 Task: Create a rule from the Agile list, Priority changed -> Complete task in the project AgileOutlook if Priority Cleared then Complete Task
Action: Mouse moved to (1128, 101)
Screenshot: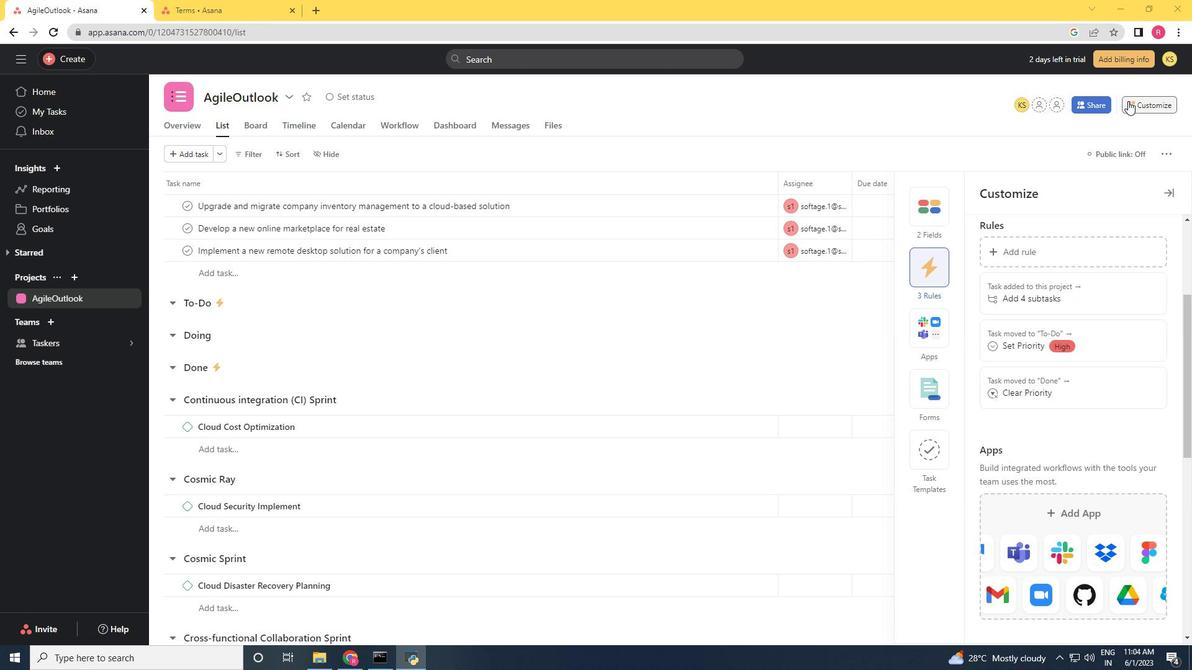 
Action: Mouse pressed left at (1128, 101)
Screenshot: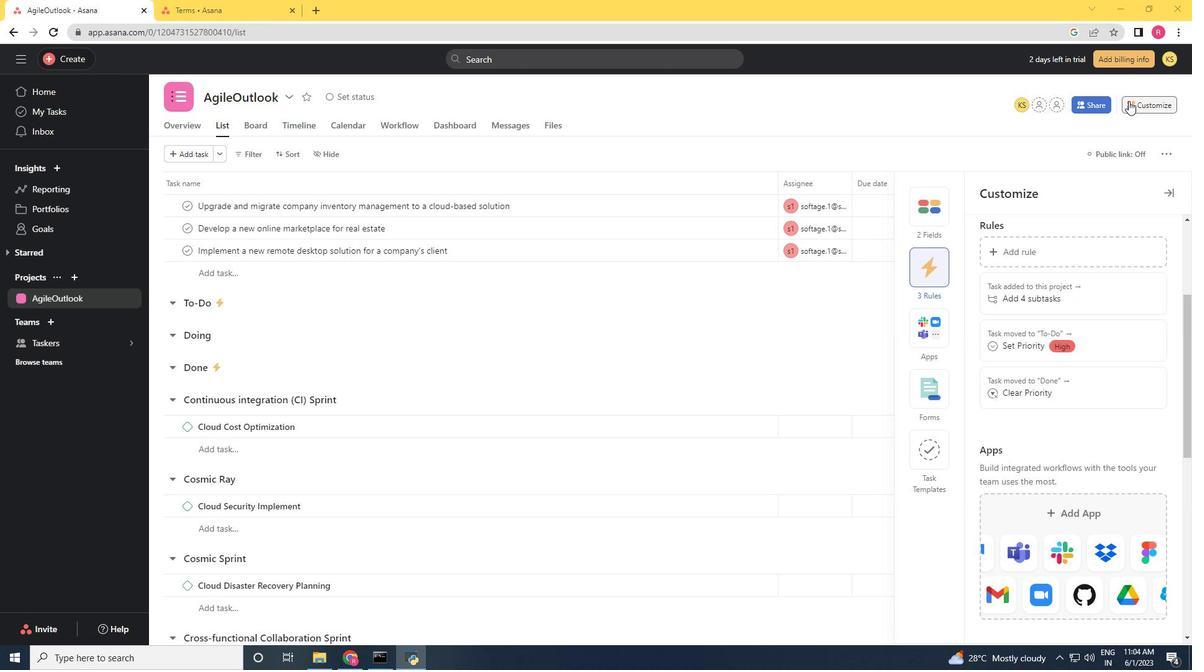 
Action: Mouse moved to (1139, 94)
Screenshot: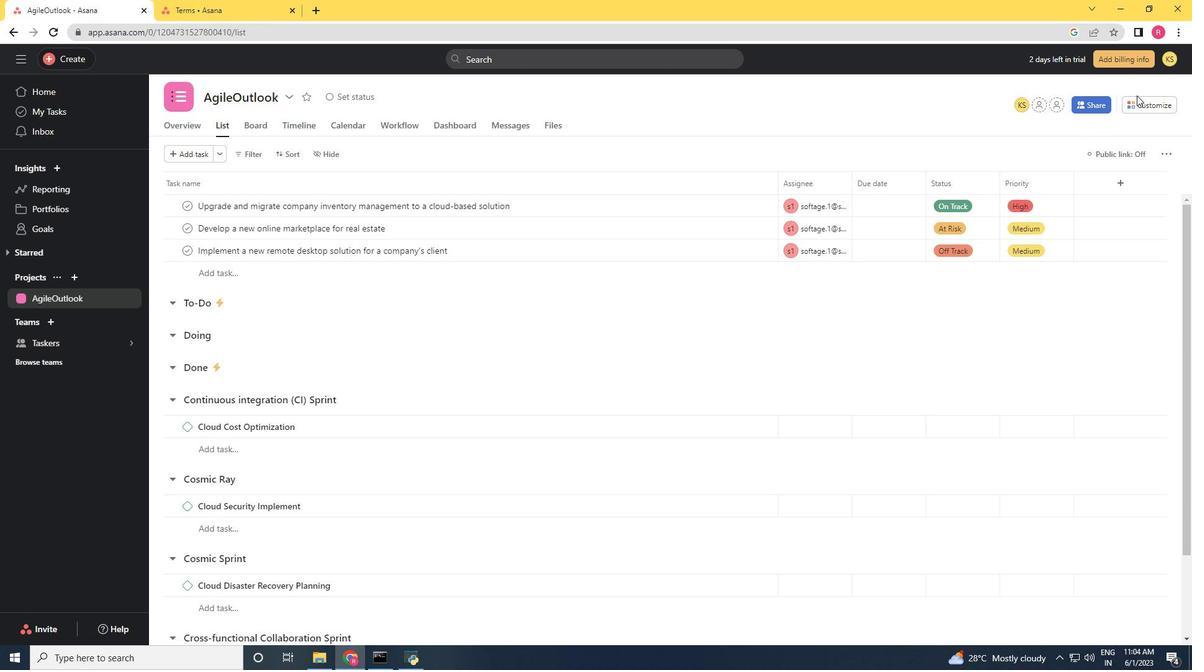 
Action: Mouse pressed left at (1139, 94)
Screenshot: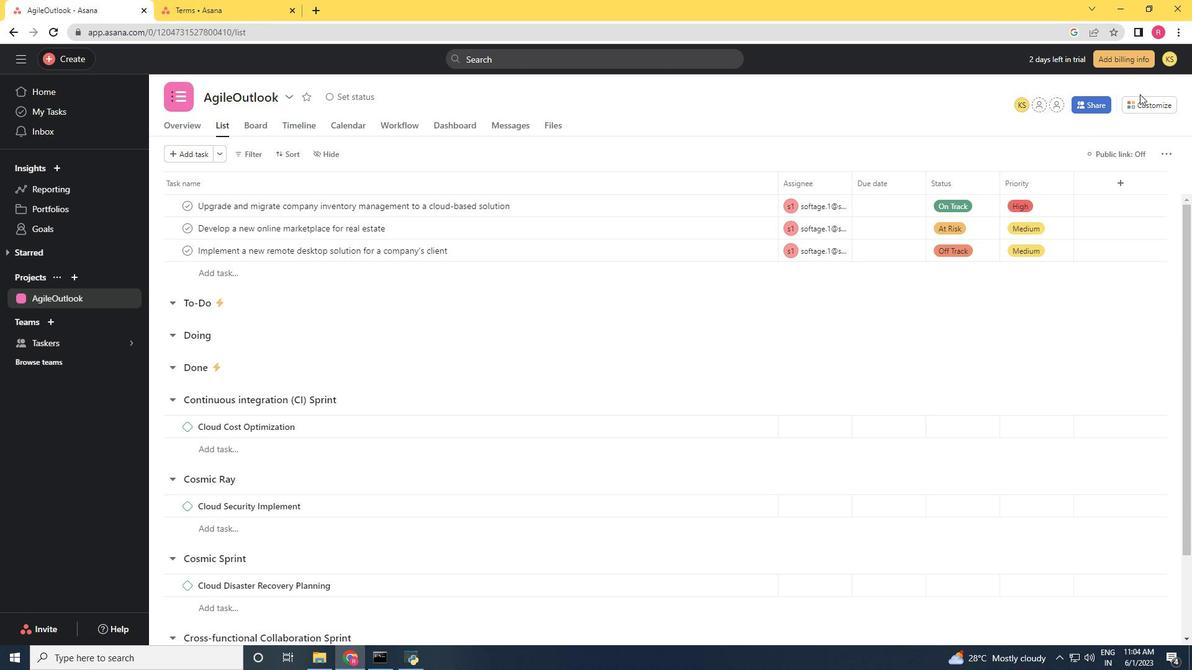 
Action: Mouse moved to (1134, 101)
Screenshot: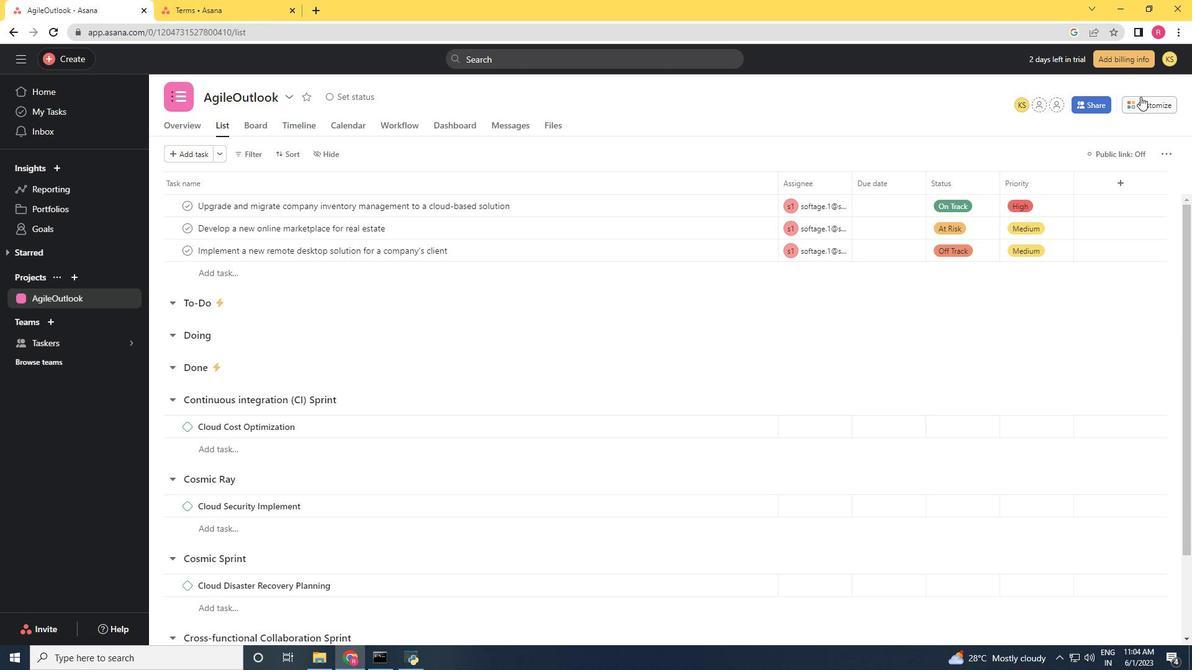 
Action: Mouse pressed left at (1140, 97)
Screenshot: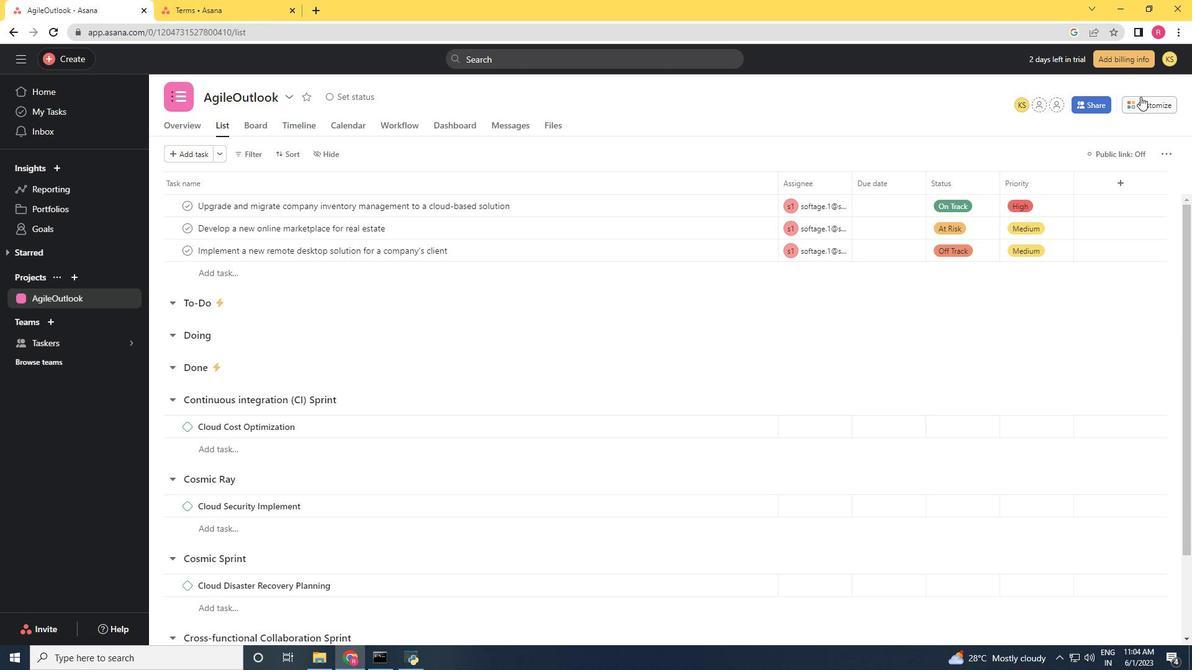 
Action: Mouse moved to (934, 286)
Screenshot: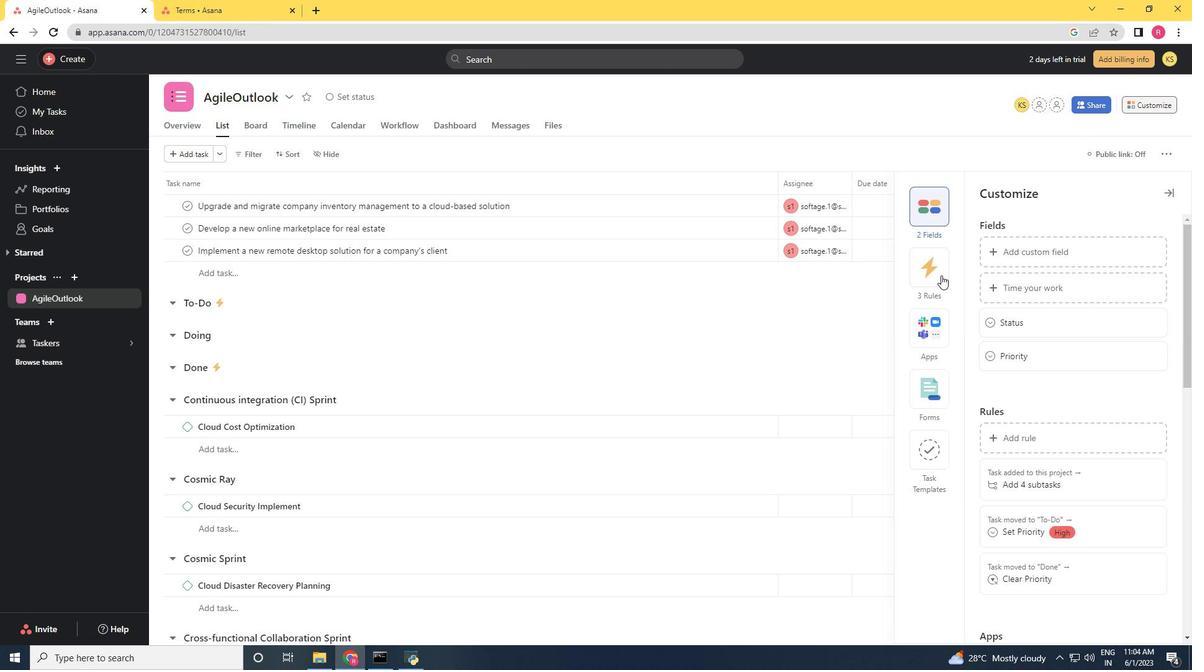 
Action: Mouse pressed left at (934, 286)
Screenshot: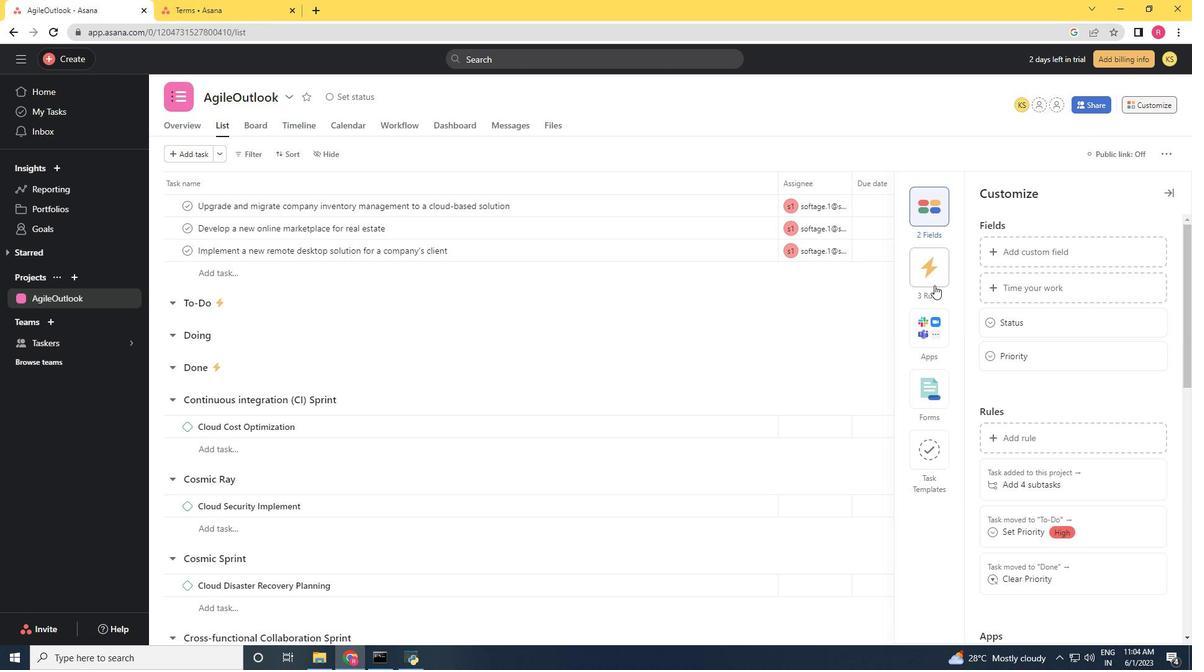 
Action: Mouse moved to (1025, 245)
Screenshot: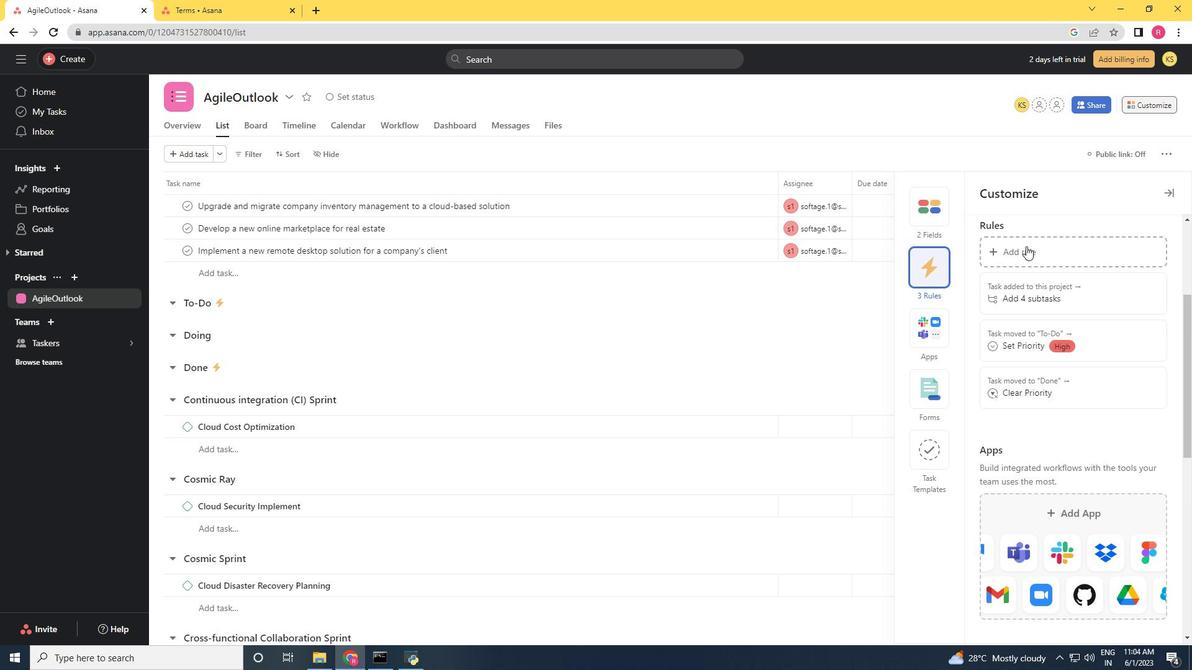 
Action: Mouse pressed left at (1025, 245)
Screenshot: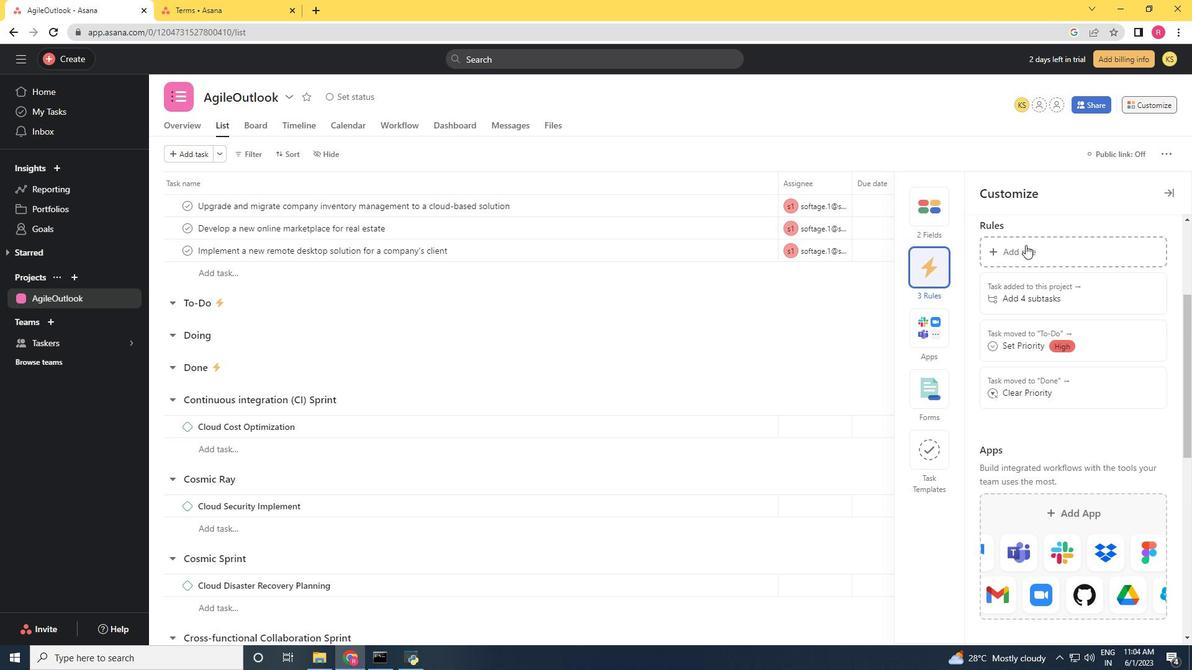 
Action: Mouse moved to (250, 189)
Screenshot: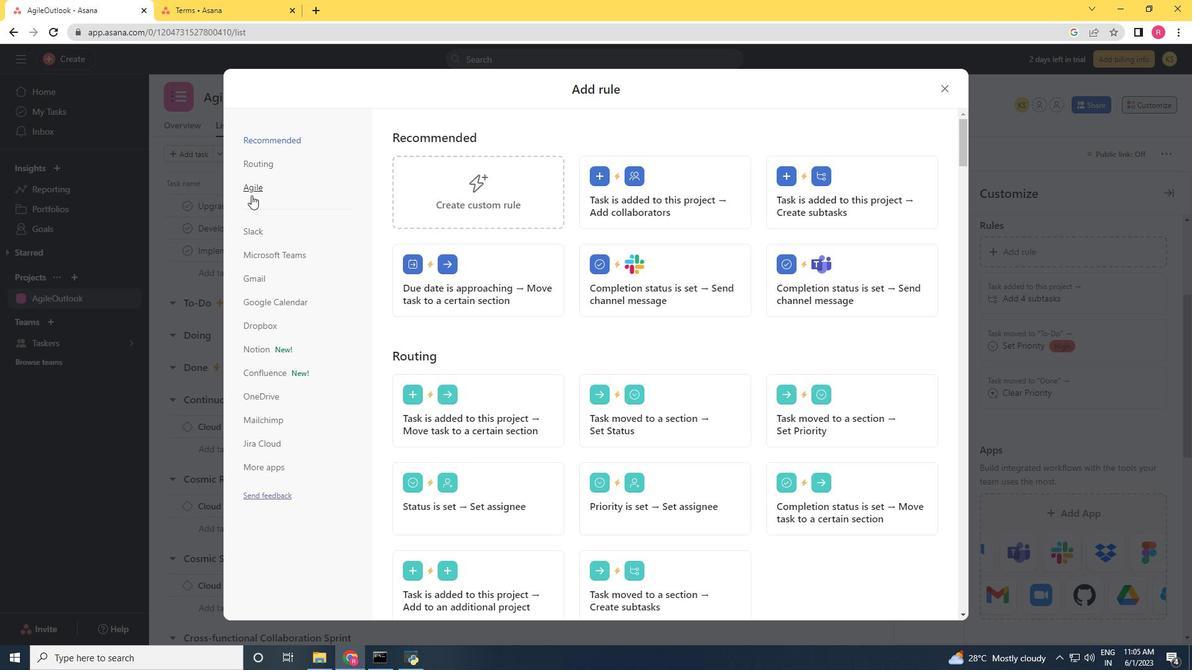 
Action: Mouse pressed left at (250, 189)
Screenshot: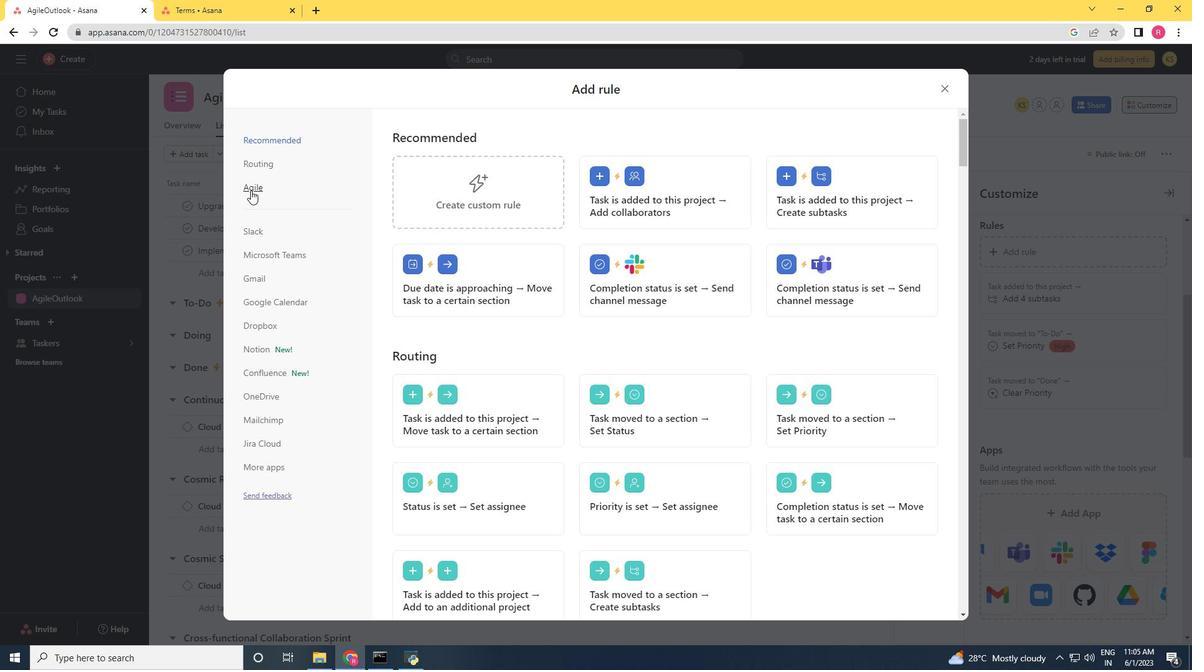 
Action: Mouse moved to (701, 200)
Screenshot: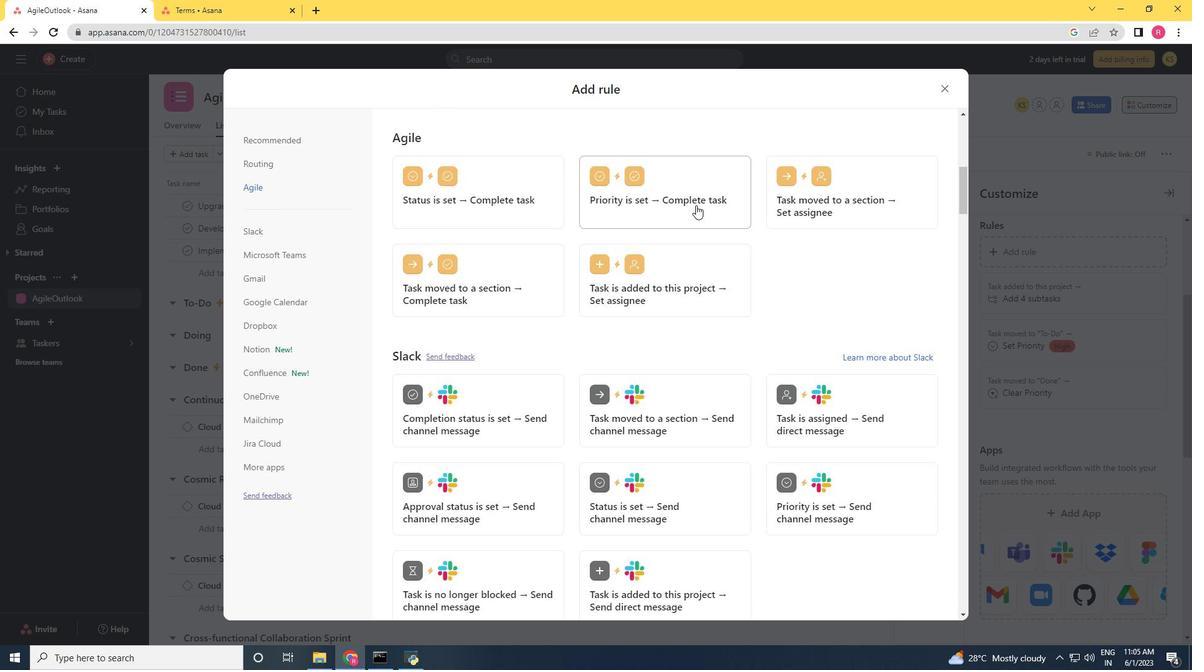 
Action: Mouse pressed left at (701, 200)
Screenshot: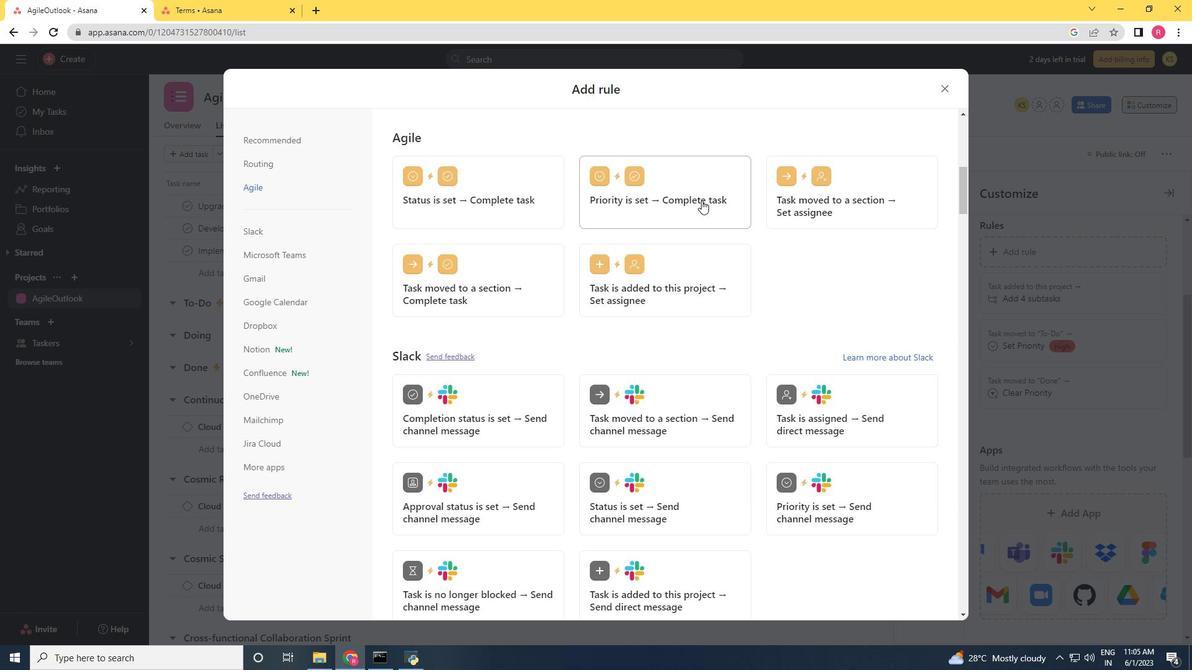 
Action: Mouse moved to (825, 210)
Screenshot: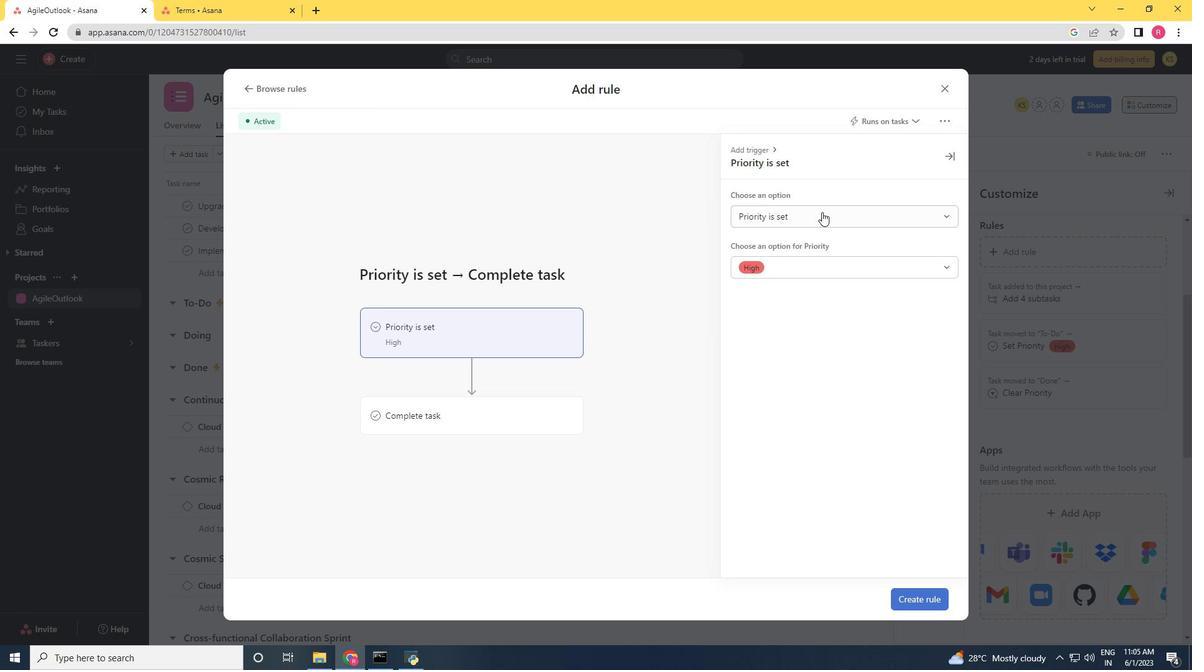 
Action: Mouse pressed left at (825, 210)
Screenshot: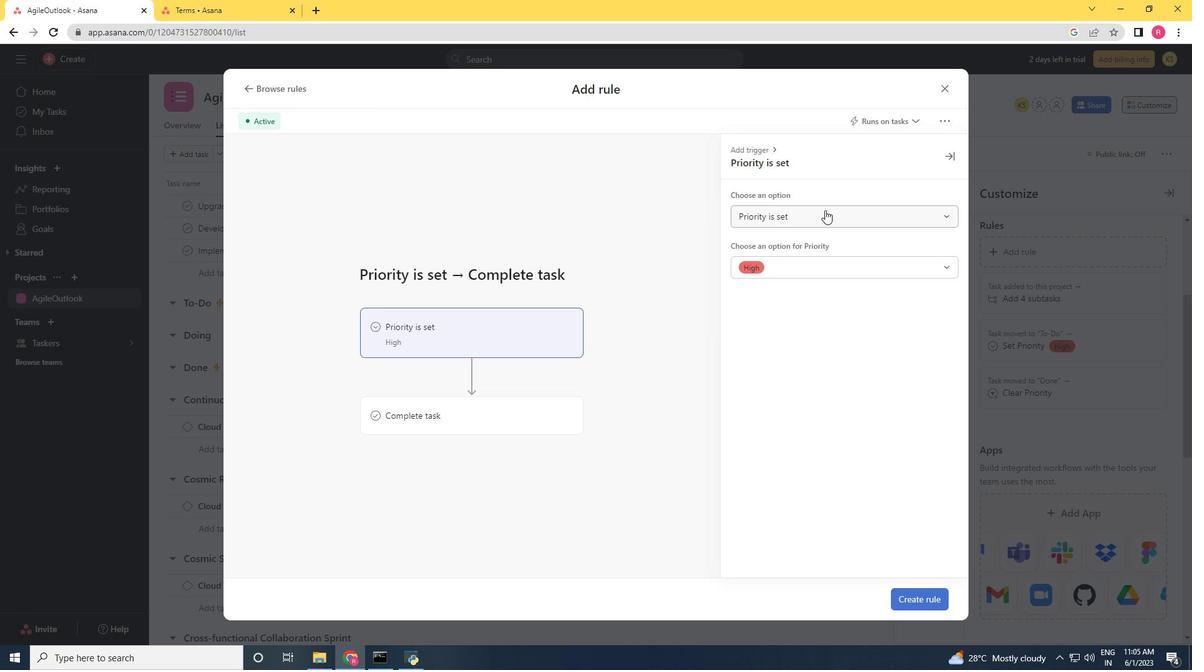 
Action: Mouse moved to (804, 256)
Screenshot: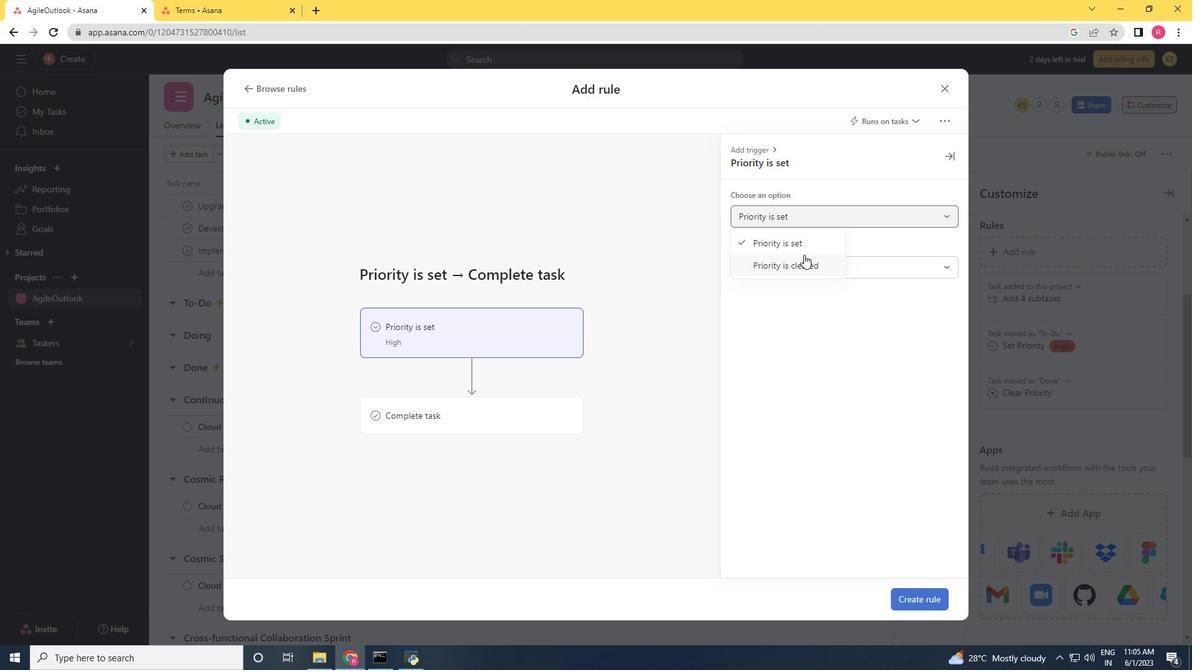 
Action: Mouse pressed left at (804, 256)
Screenshot: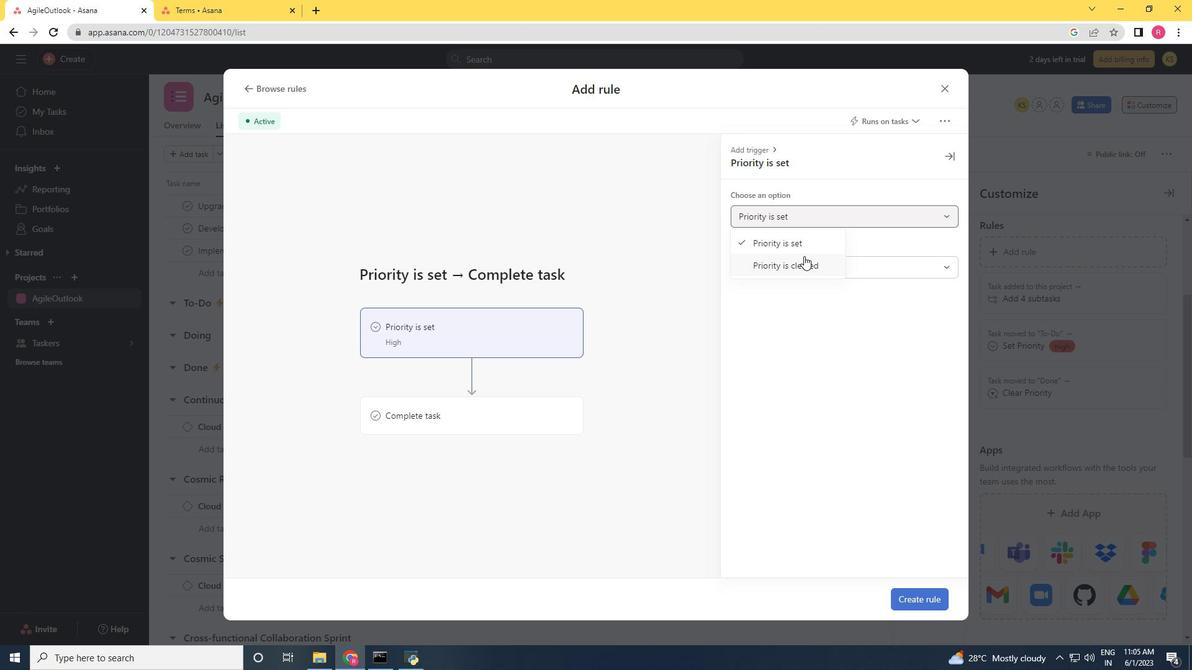 
Action: Mouse moved to (483, 416)
Screenshot: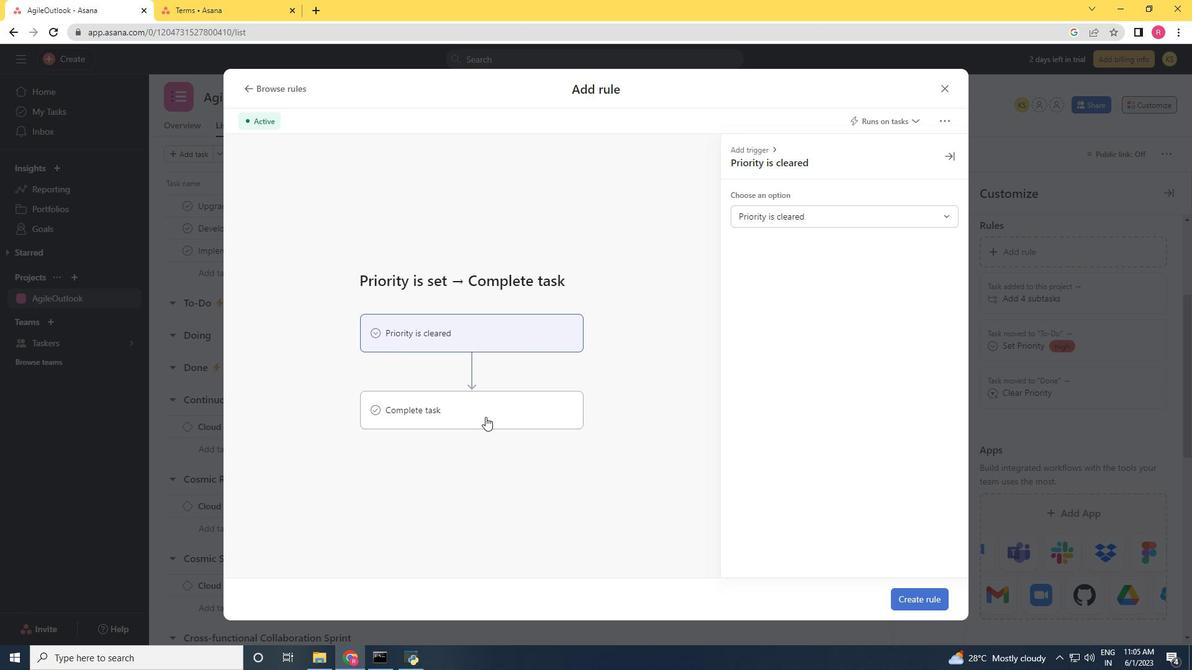 
Action: Mouse pressed left at (483, 416)
Screenshot: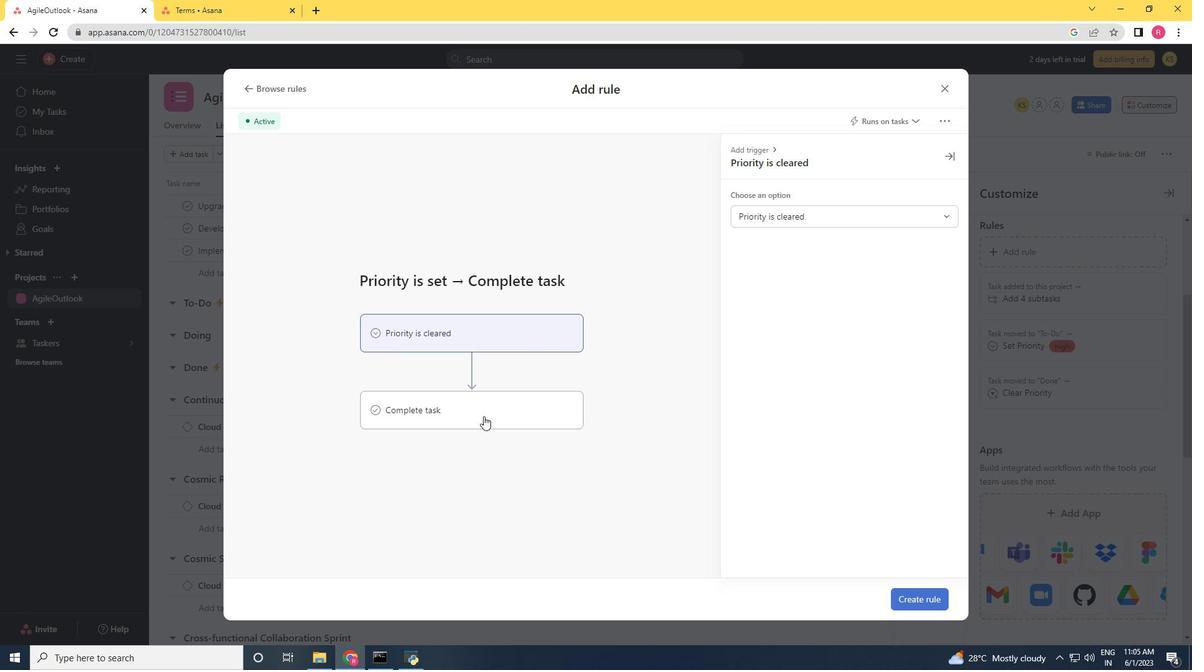 
Action: Mouse moved to (769, 214)
Screenshot: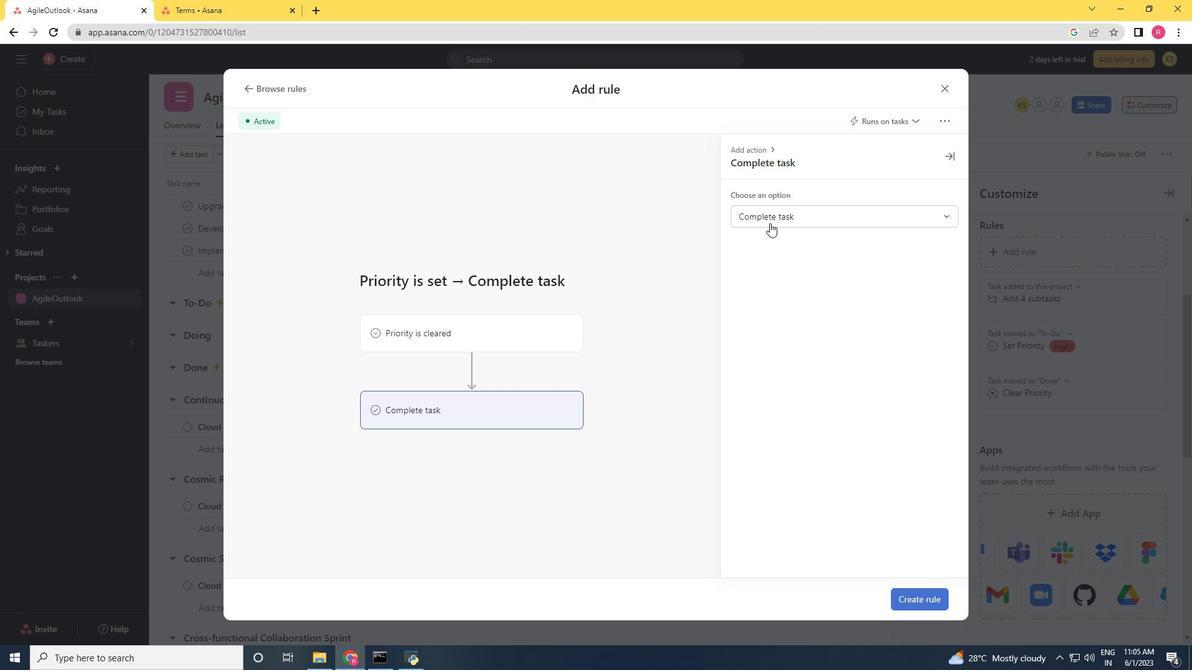 
Action: Mouse pressed left at (769, 214)
Screenshot: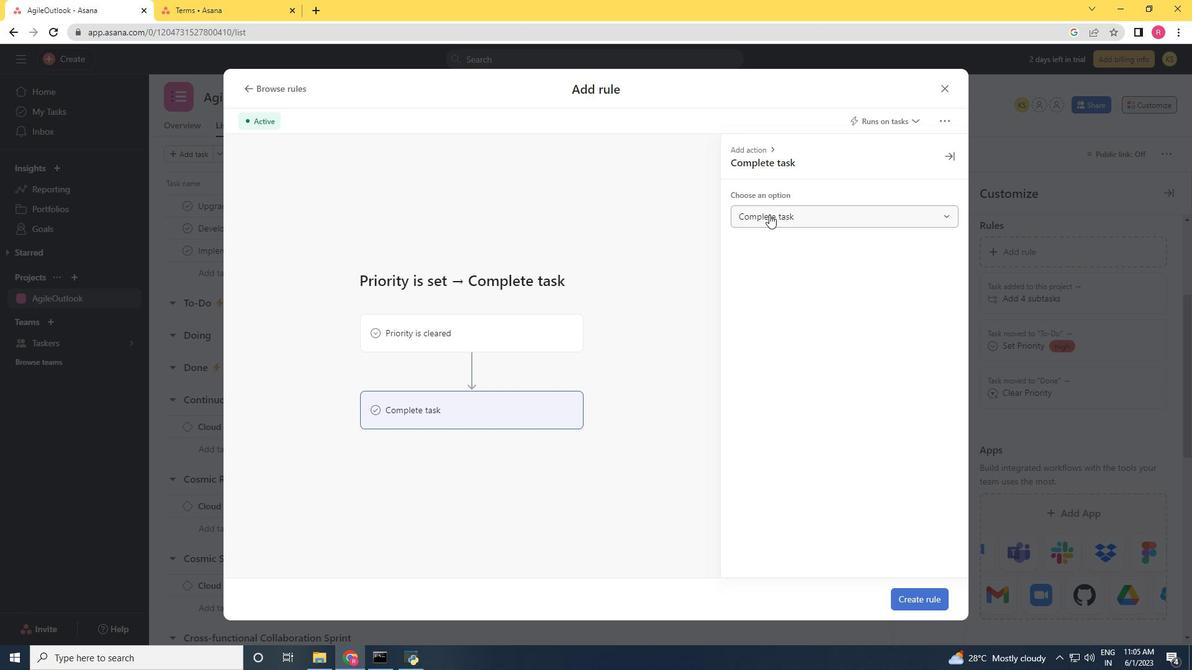 
Action: Mouse moved to (767, 243)
Screenshot: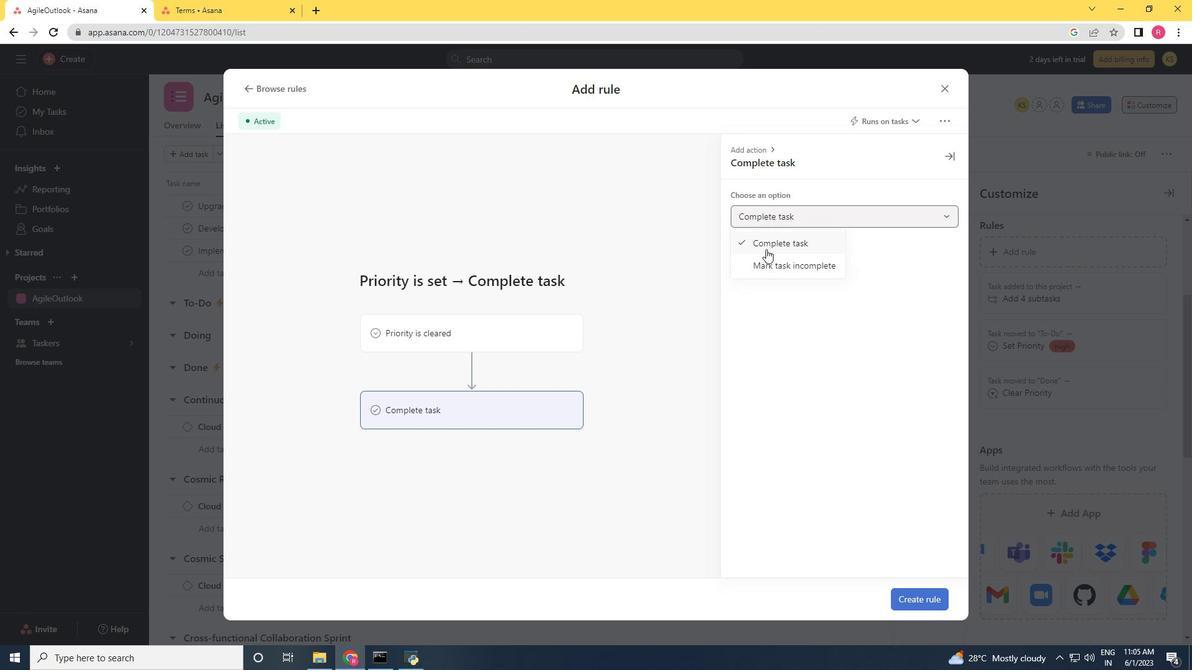 
Action: Mouse pressed left at (767, 243)
Screenshot: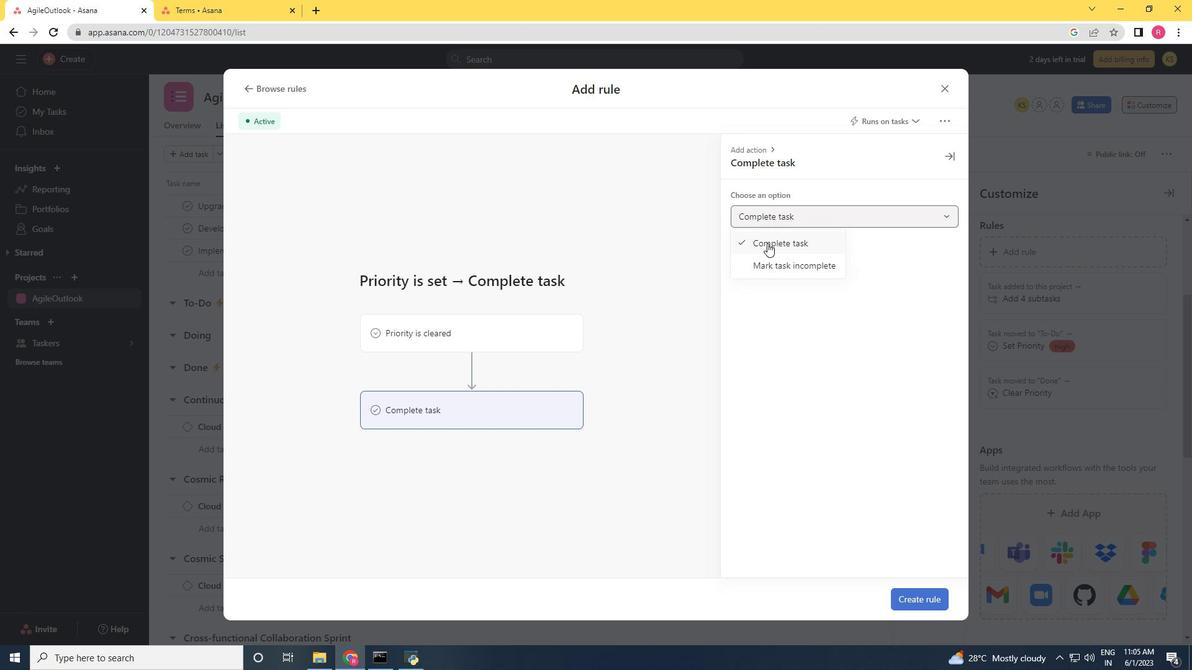 
Action: Mouse moved to (924, 594)
Screenshot: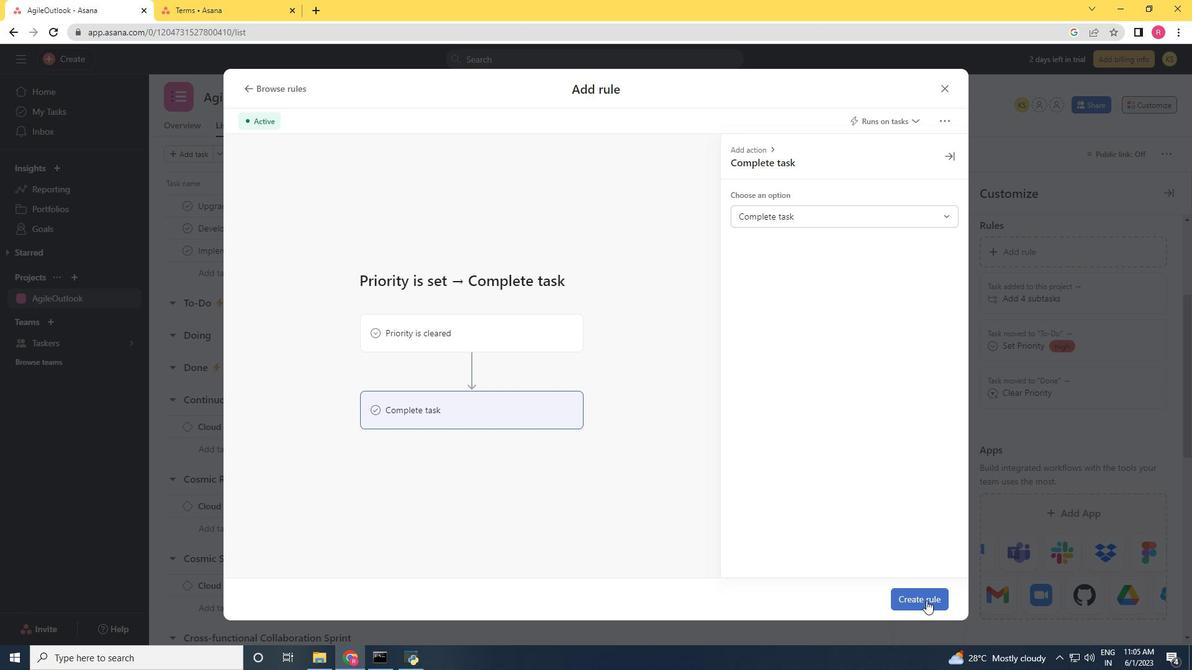 
Action: Mouse pressed left at (924, 594)
Screenshot: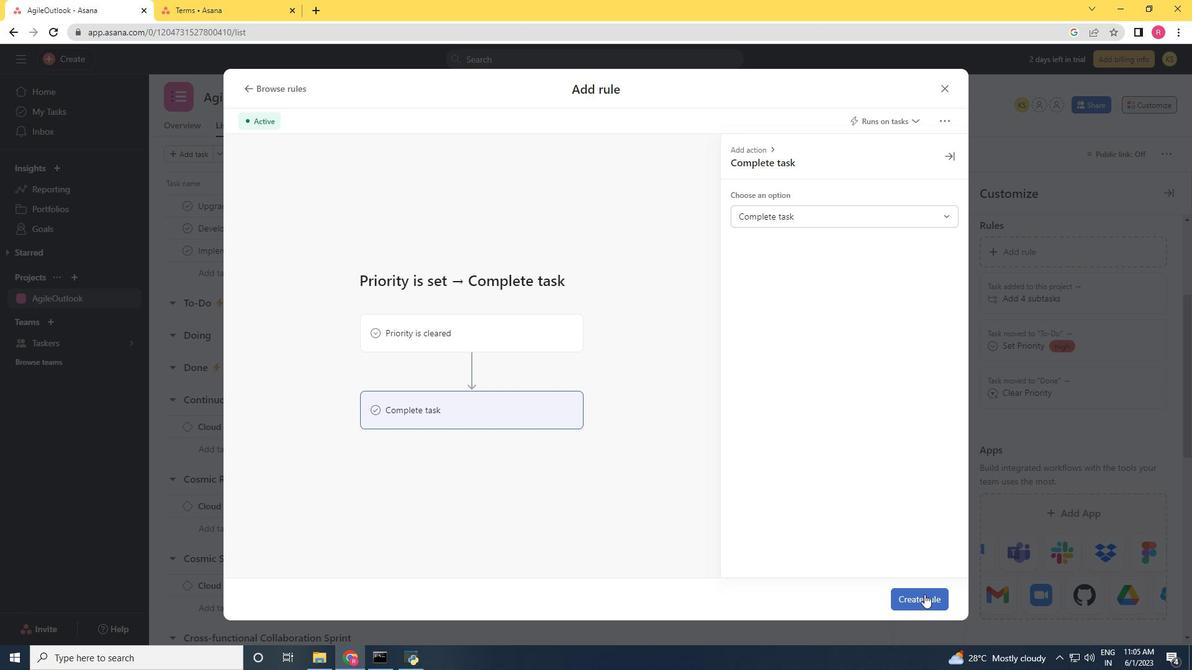 
Action: Mouse moved to (602, 353)
Screenshot: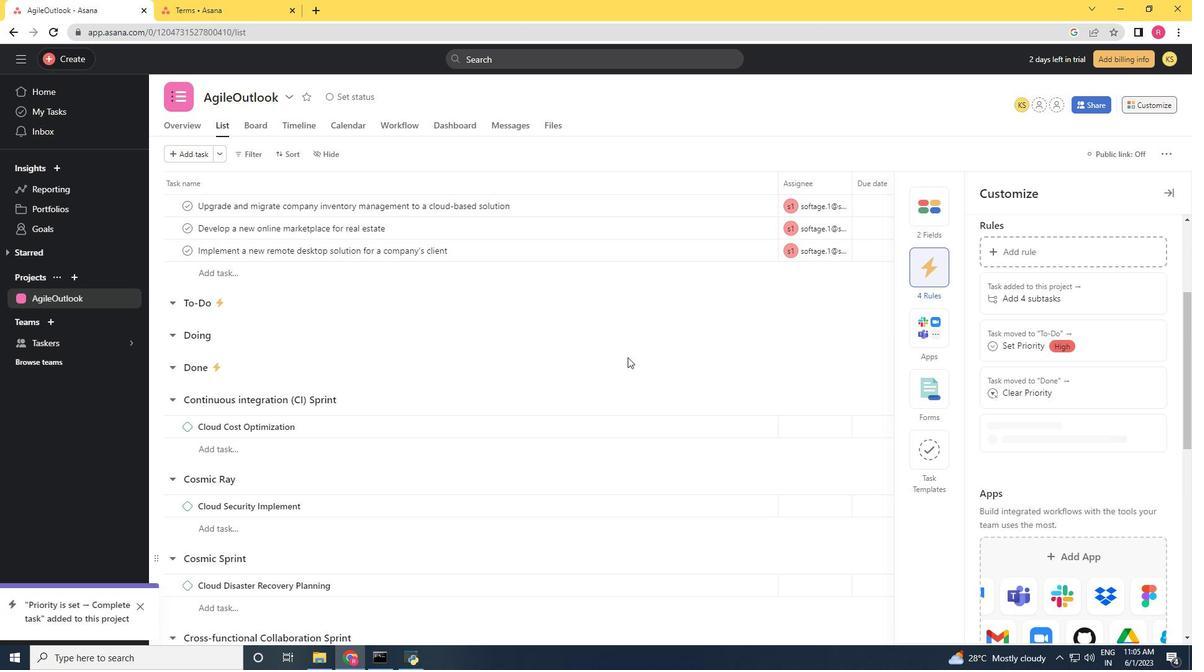 
